 Task: Toggle Waveforms
Action: Mouse pressed left at (390, 252)
Screenshot: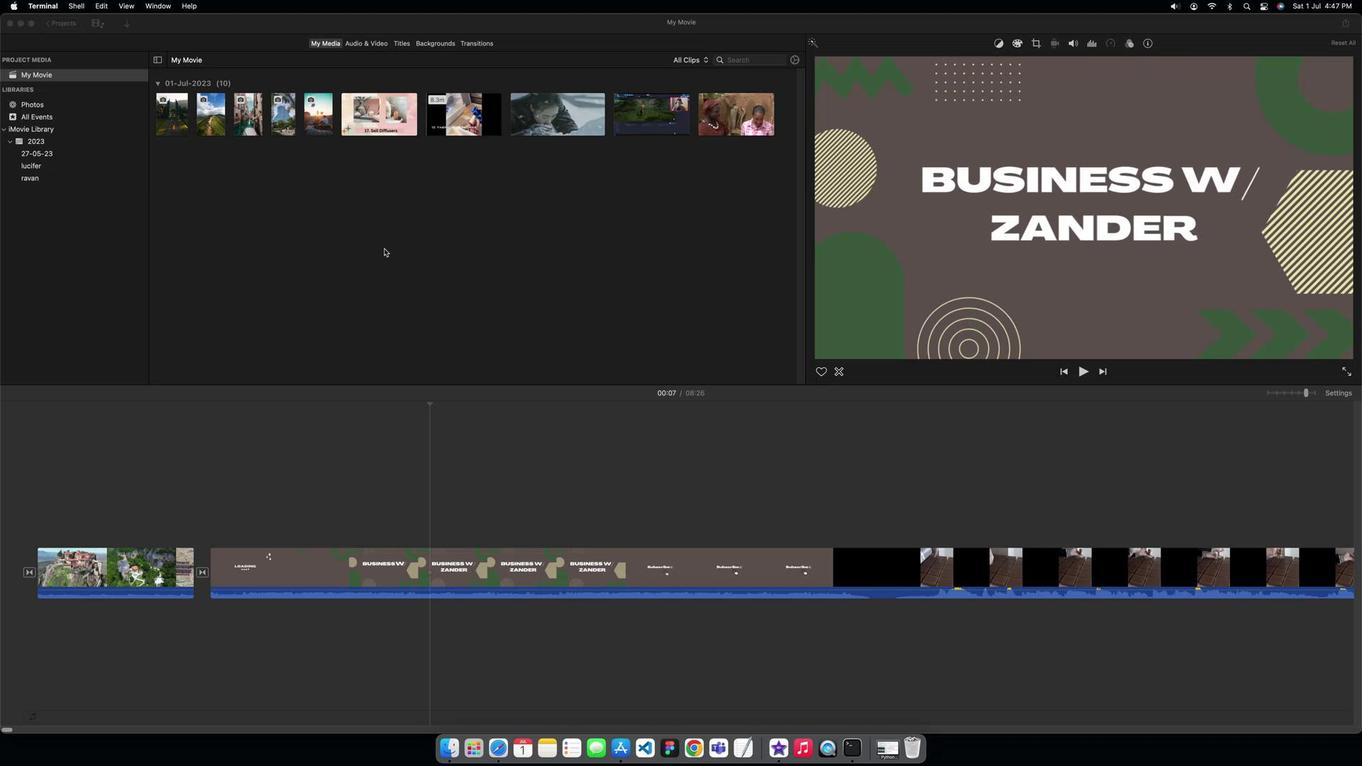 
Action: Mouse pressed left at (390, 252)
Screenshot: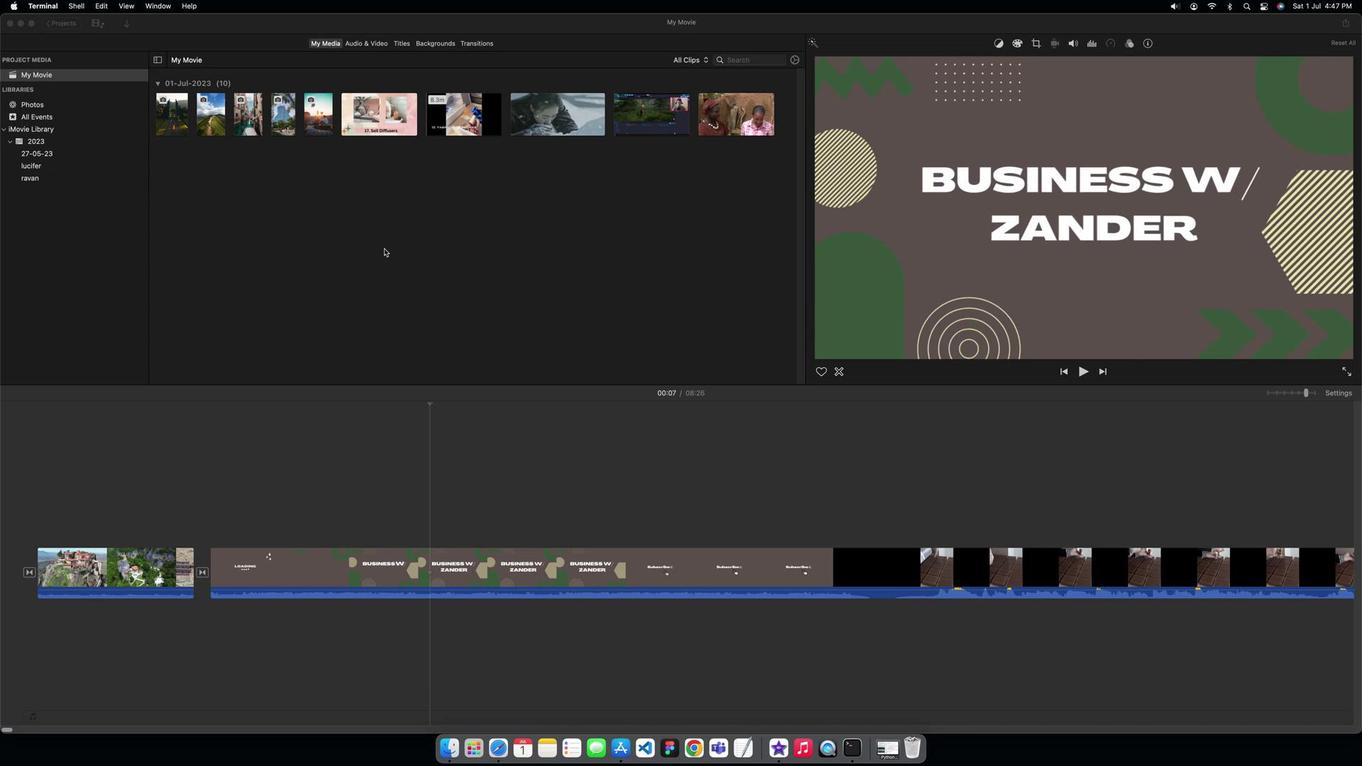 
Action: Mouse pressed left at (390, 252)
Screenshot: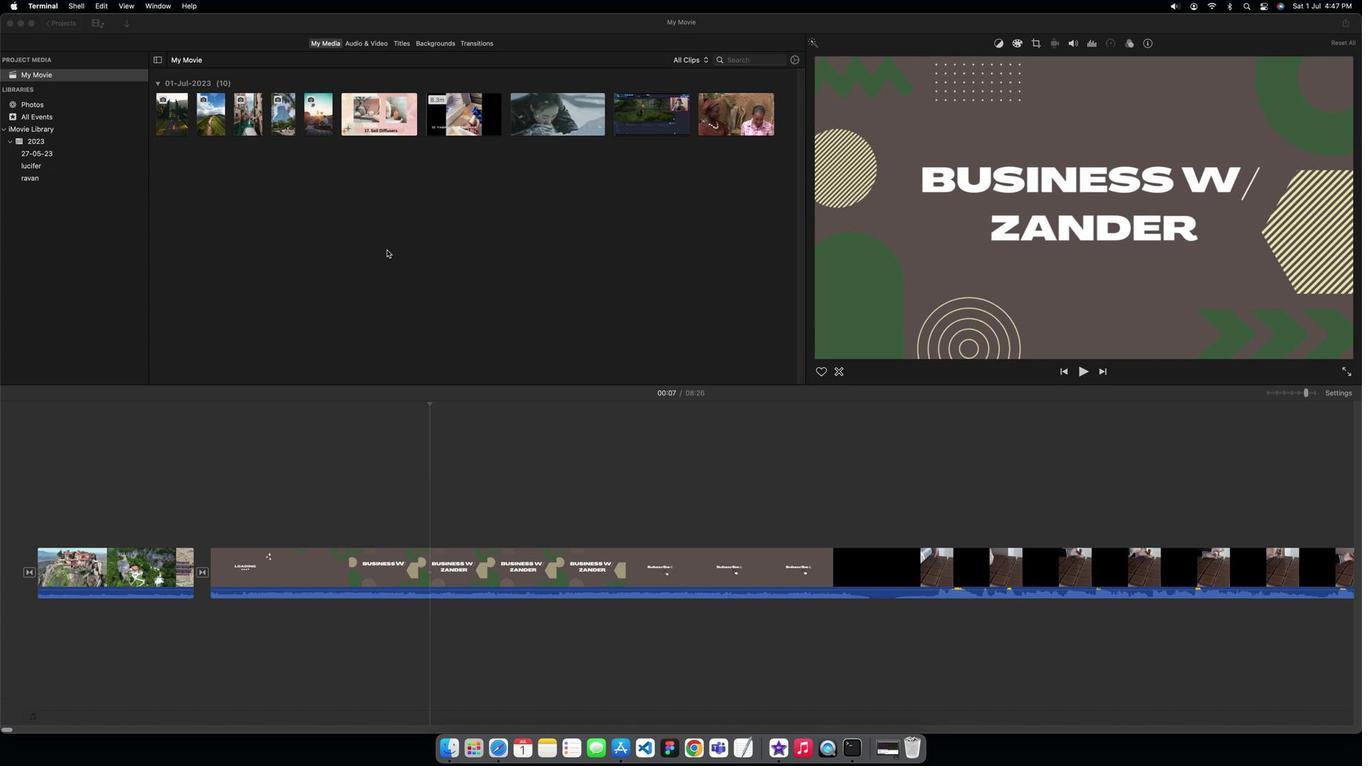 
Action: Mouse moved to (388, 254)
Screenshot: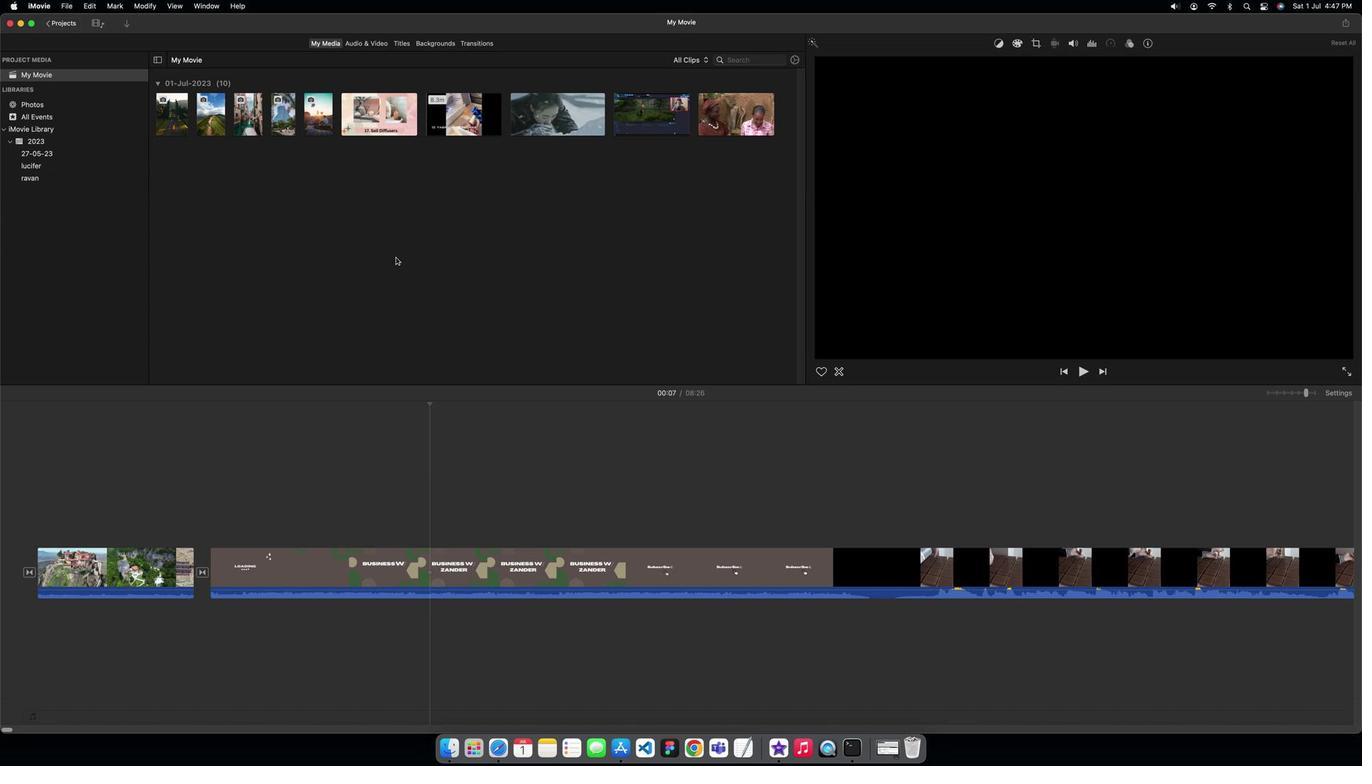 
Action: Mouse pressed left at (388, 254)
Screenshot: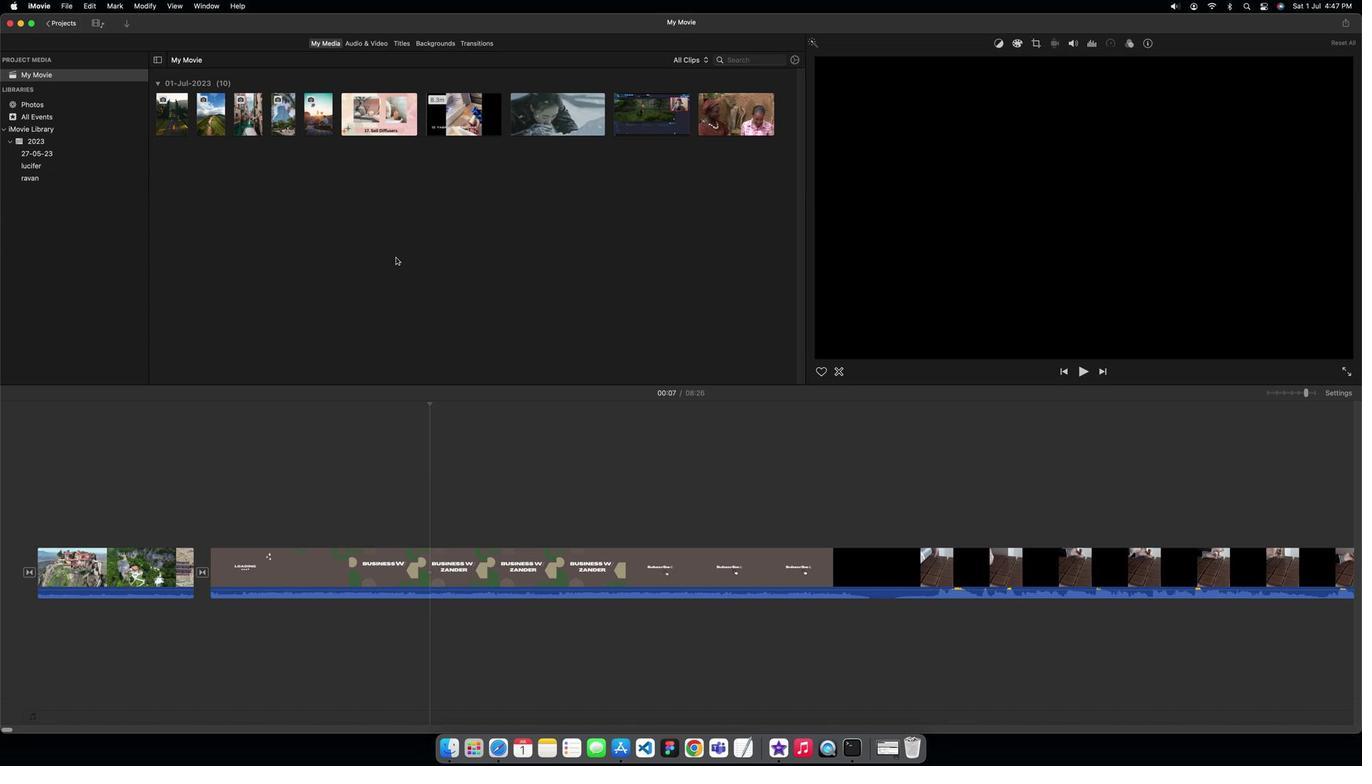 
Action: Mouse moved to (428, 210)
Screenshot: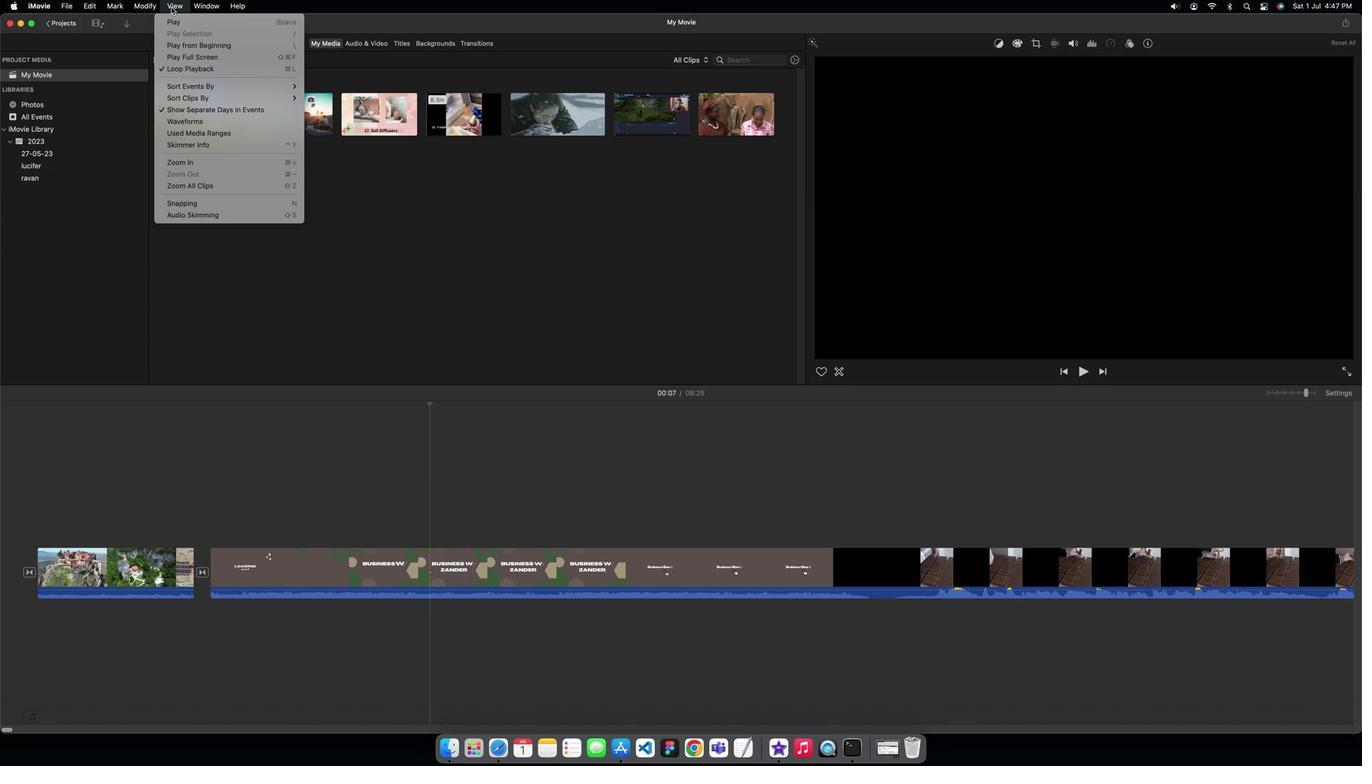 
Action: Mouse pressed left at (428, 210)
Screenshot: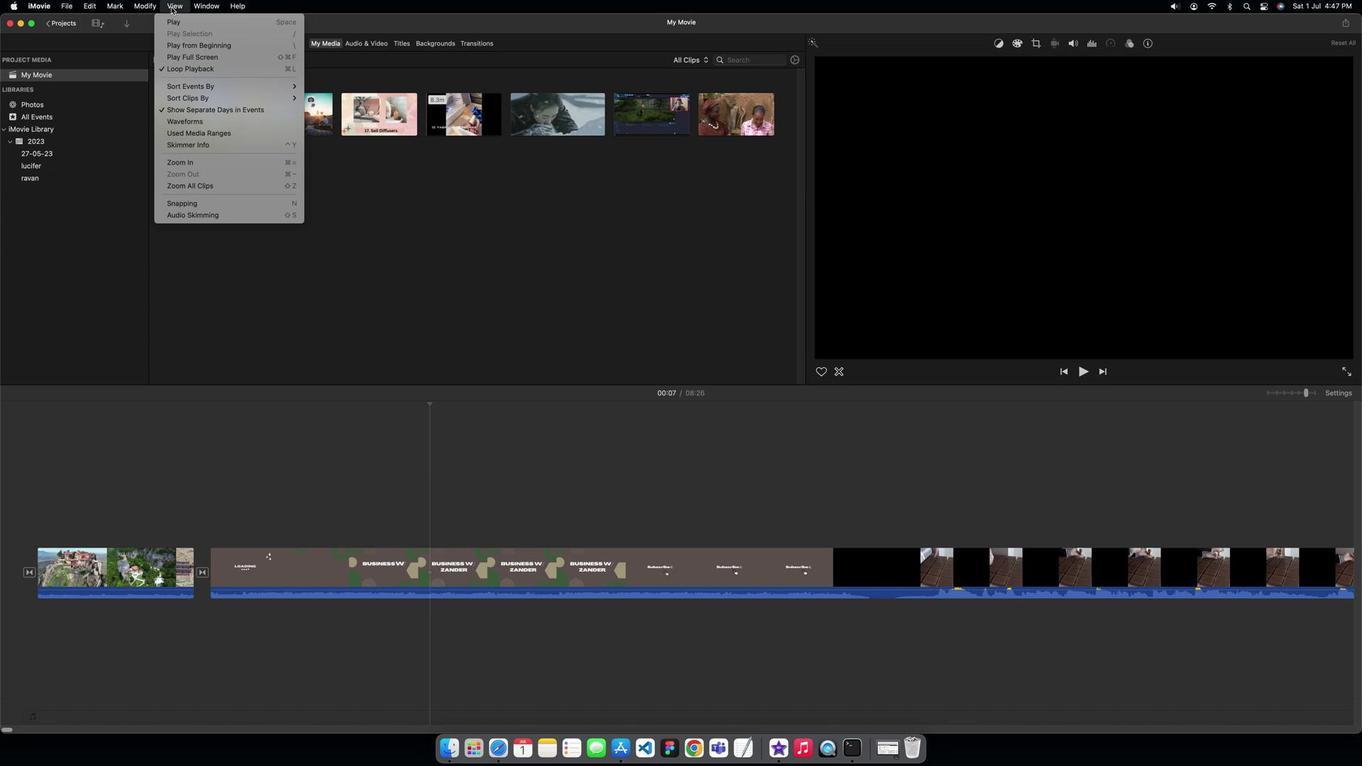 
Action: Mouse moved to (425, 230)
Screenshot: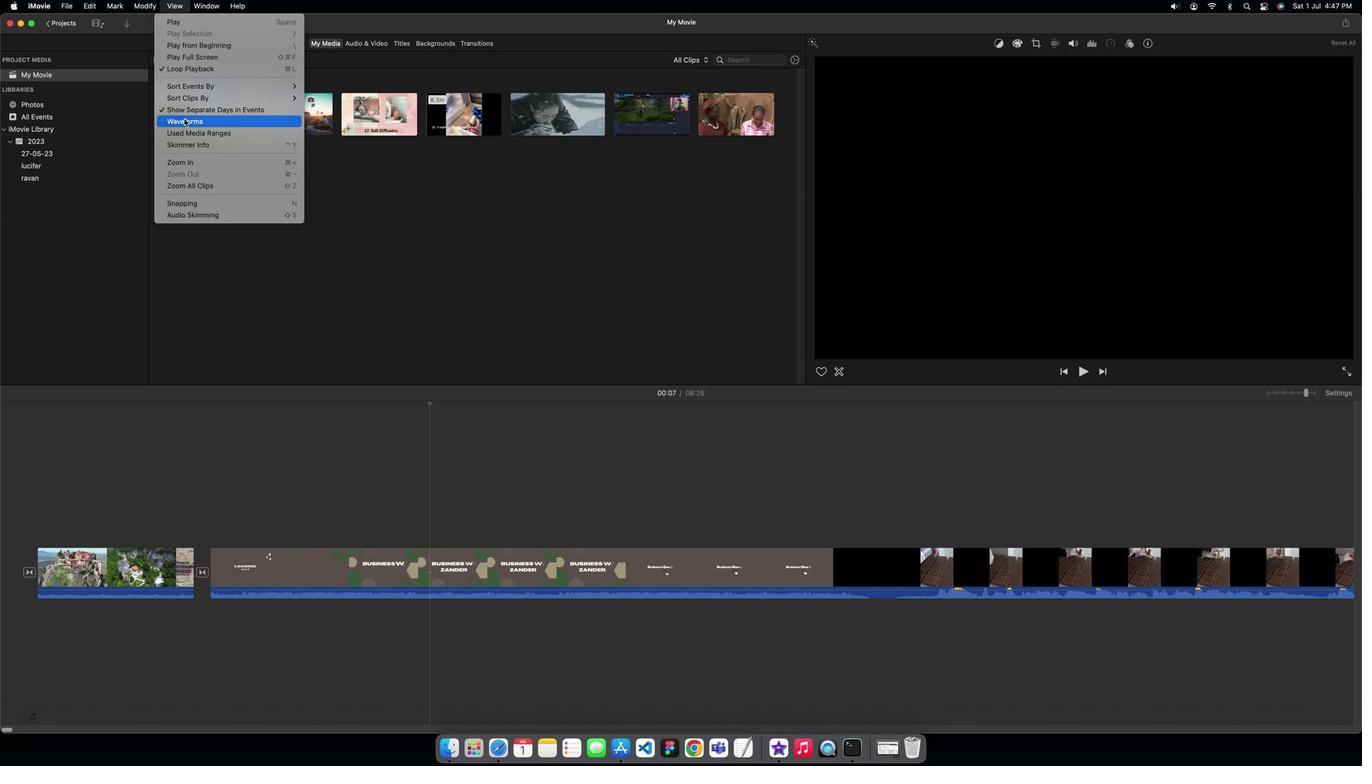 
Action: Mouse pressed left at (425, 230)
Screenshot: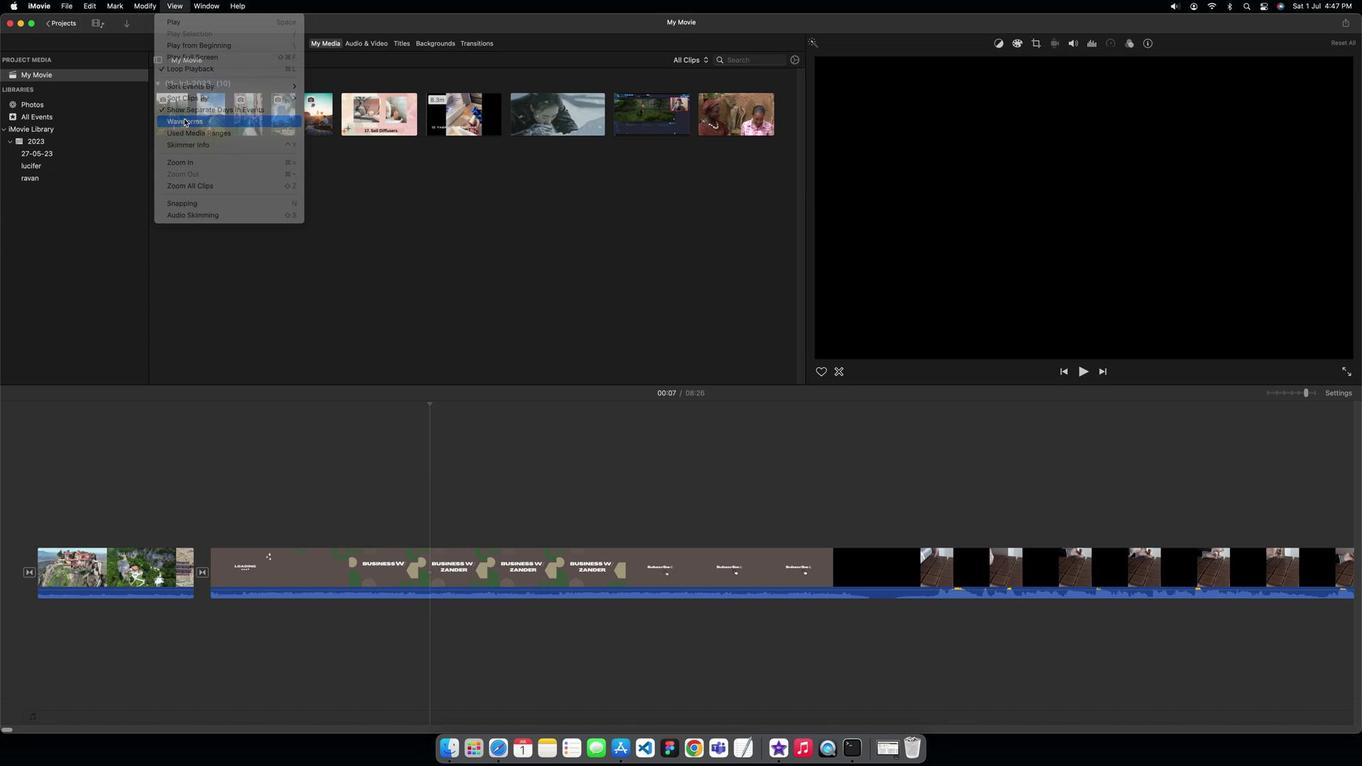 
Action: Key pressed Key.f9
Screenshot: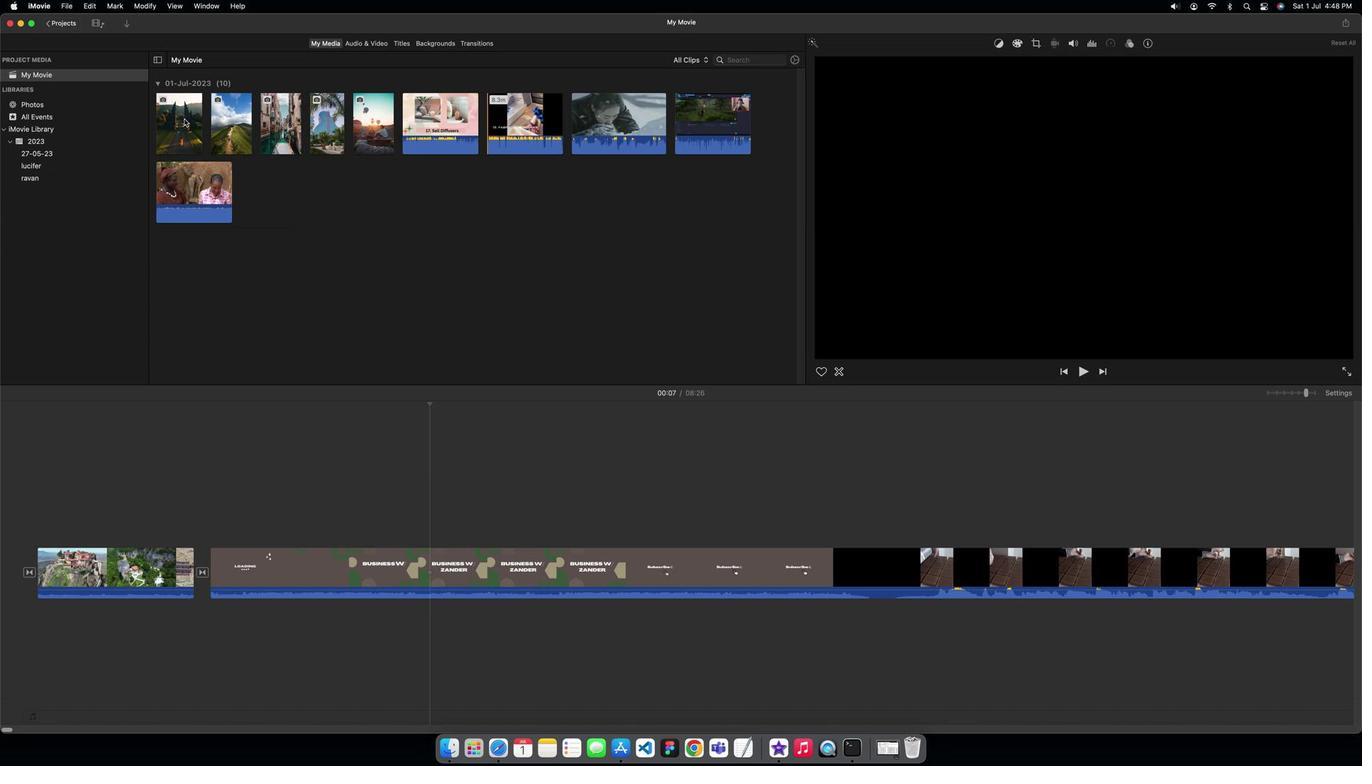 
